 Task: Add a condition where "Channel Is Email" in pending tickets.
Action: Mouse moved to (224, 401)
Screenshot: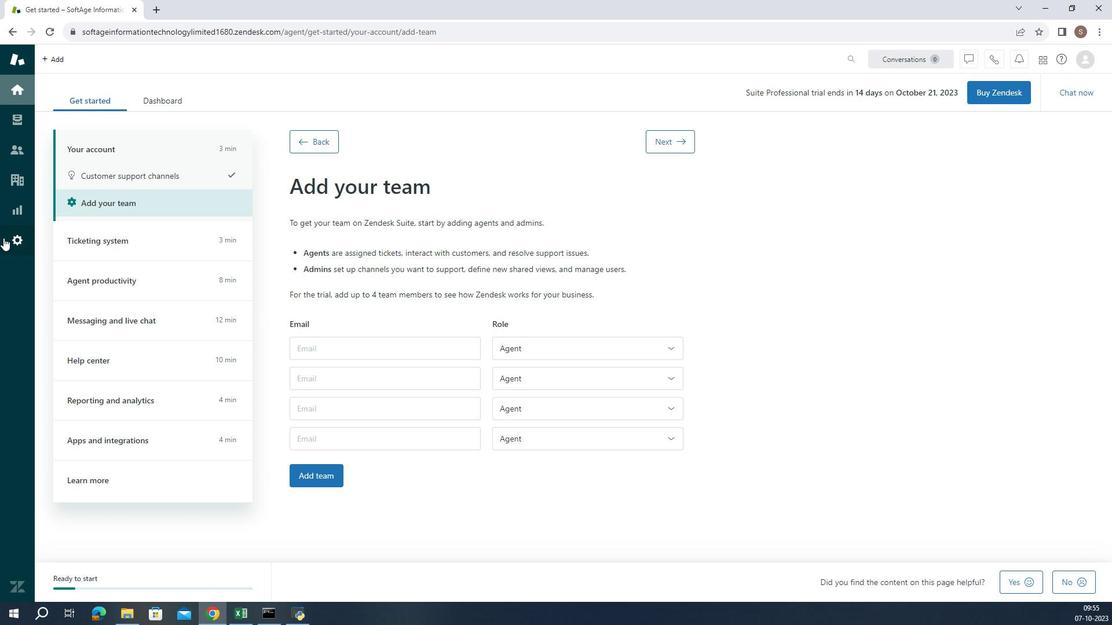 
Action: Mouse pressed left at (224, 401)
Screenshot: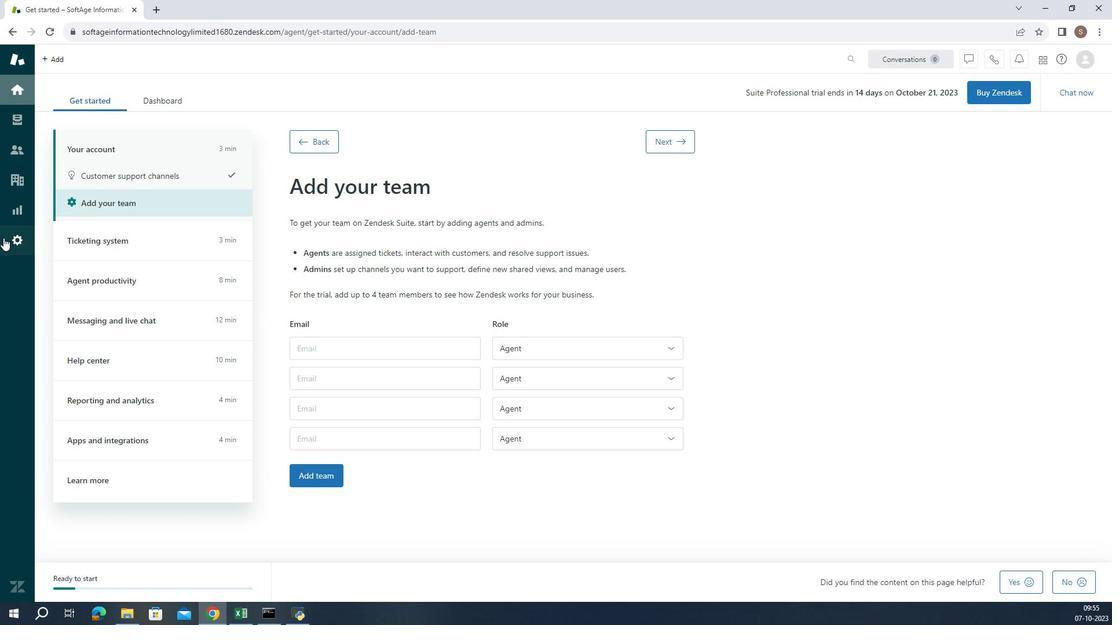 
Action: Mouse moved to (390, 449)
Screenshot: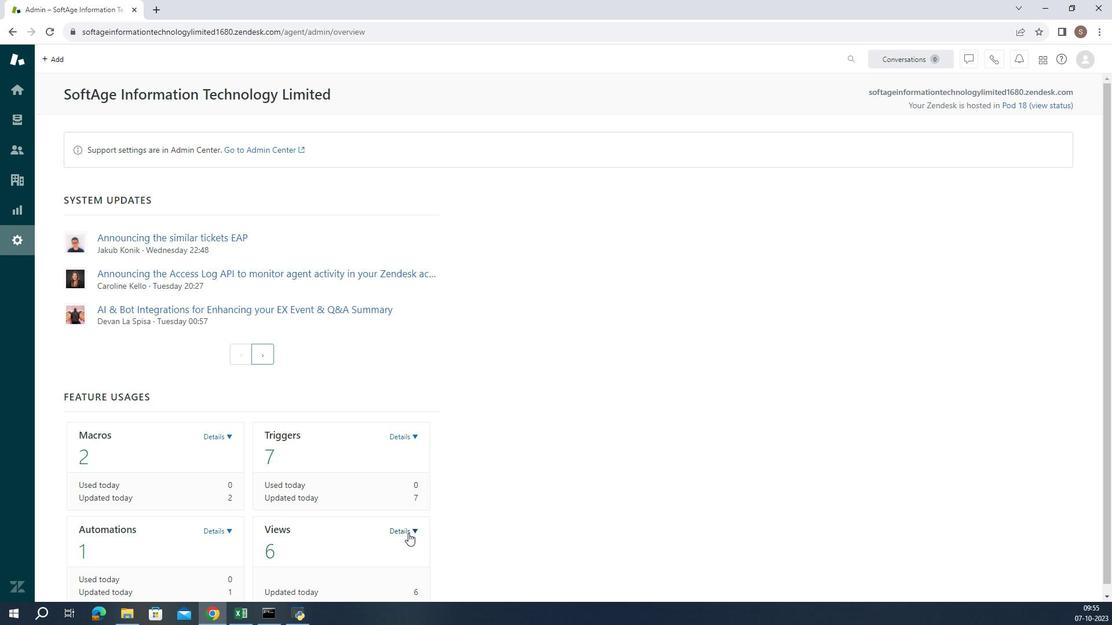 
Action: Mouse pressed left at (390, 449)
Screenshot: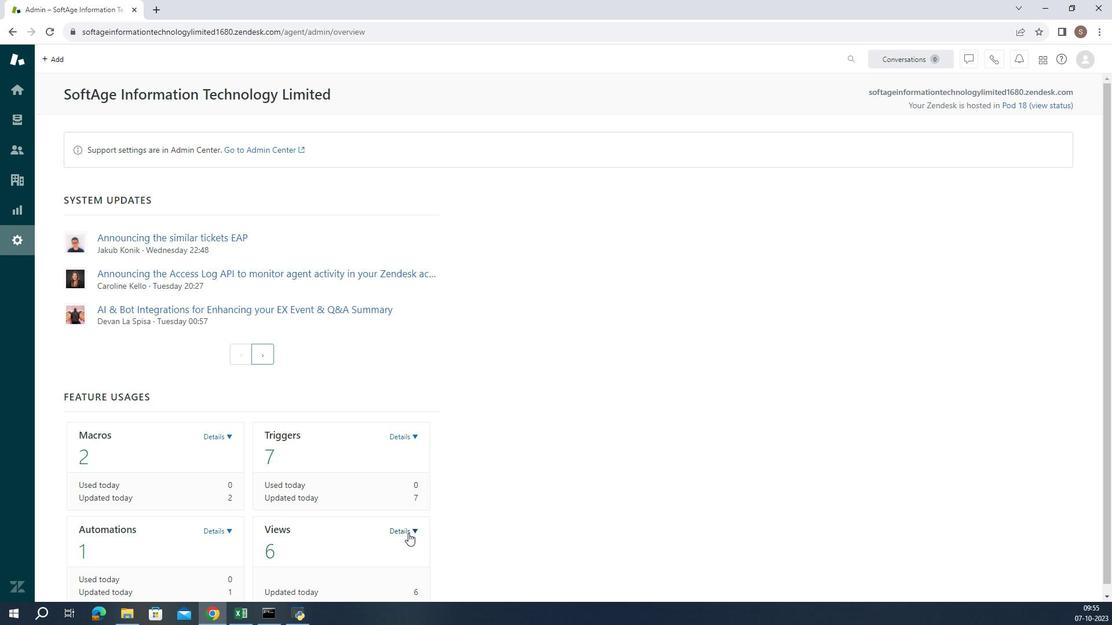 
Action: Mouse moved to (356, 459)
Screenshot: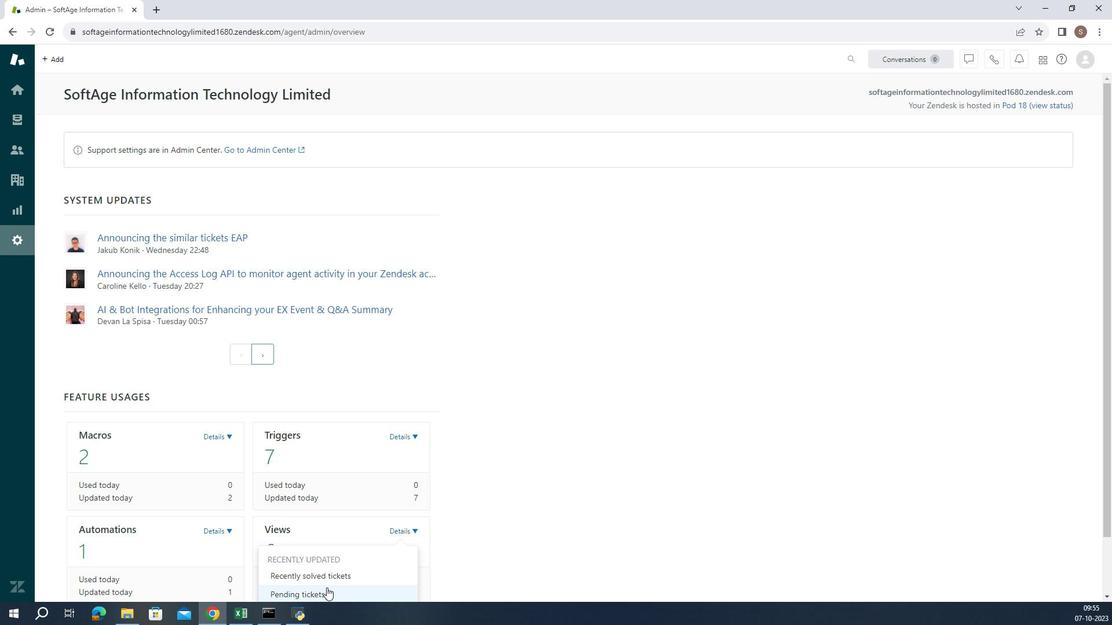 
Action: Mouse pressed left at (356, 459)
Screenshot: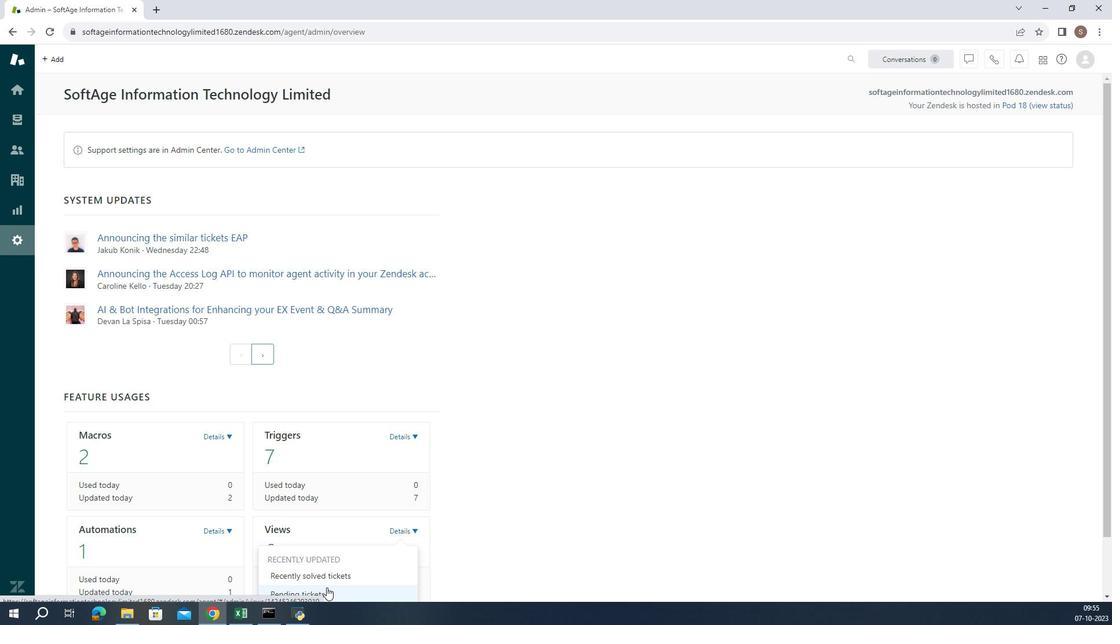 
Action: Mouse moved to (289, 425)
Screenshot: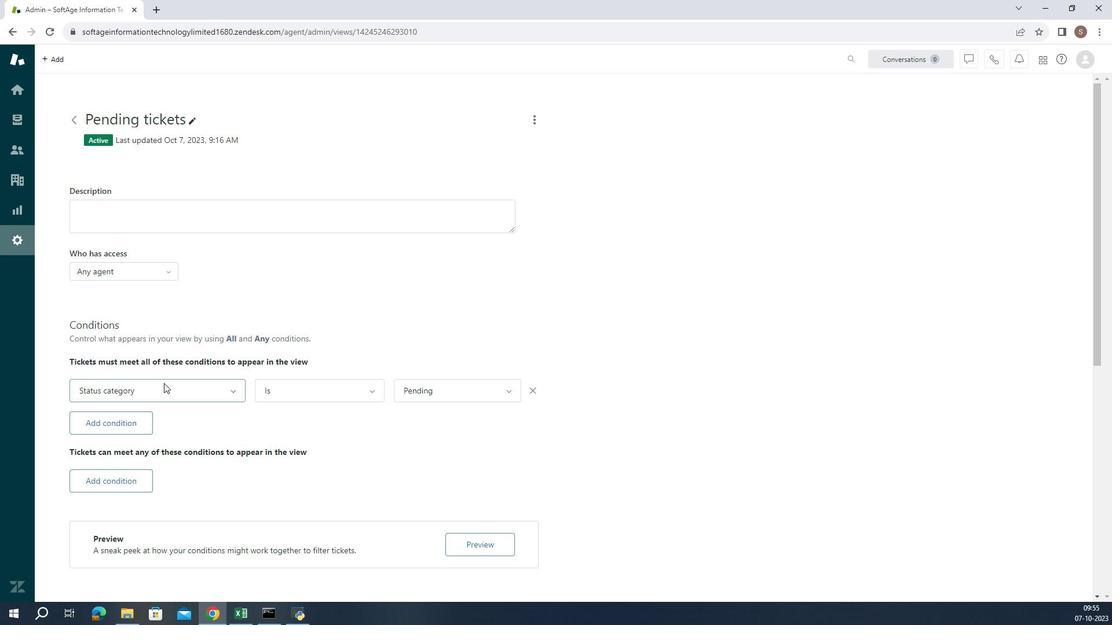 
Action: Mouse pressed left at (289, 425)
Screenshot: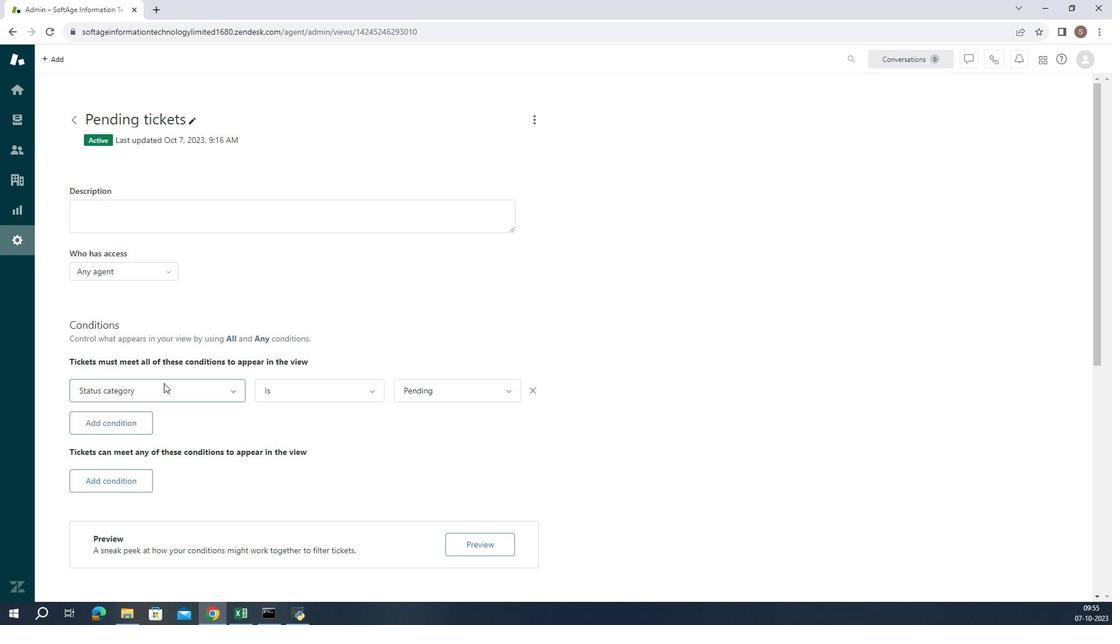 
Action: Mouse moved to (296, 413)
Screenshot: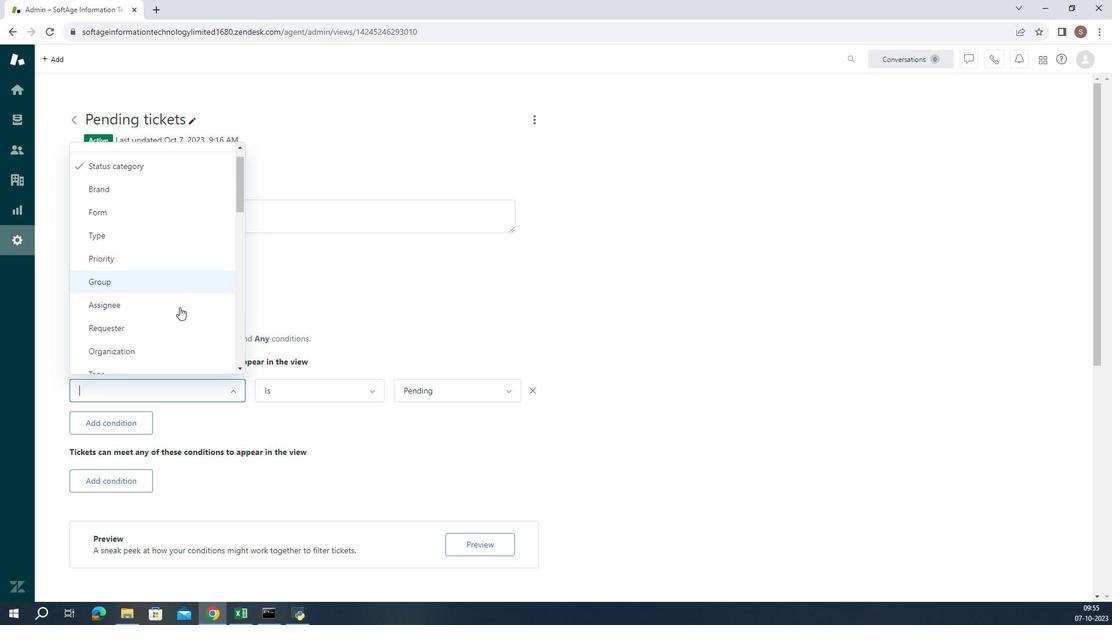 
Action: Mouse scrolled (296, 412) with delta (0, 0)
Screenshot: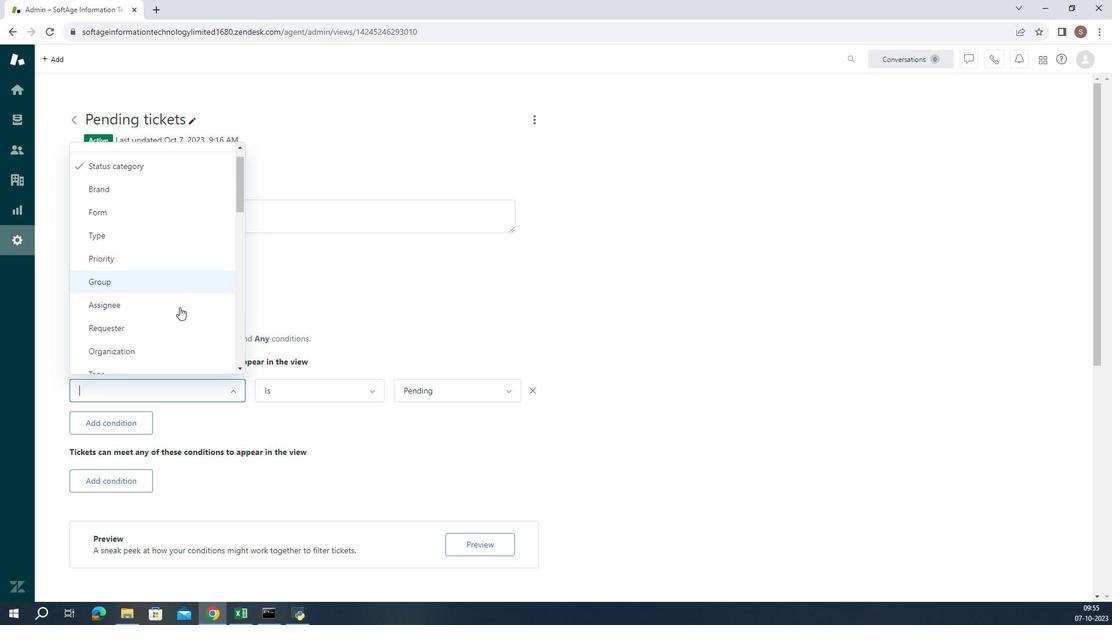 
Action: Mouse scrolled (296, 412) with delta (0, 0)
Screenshot: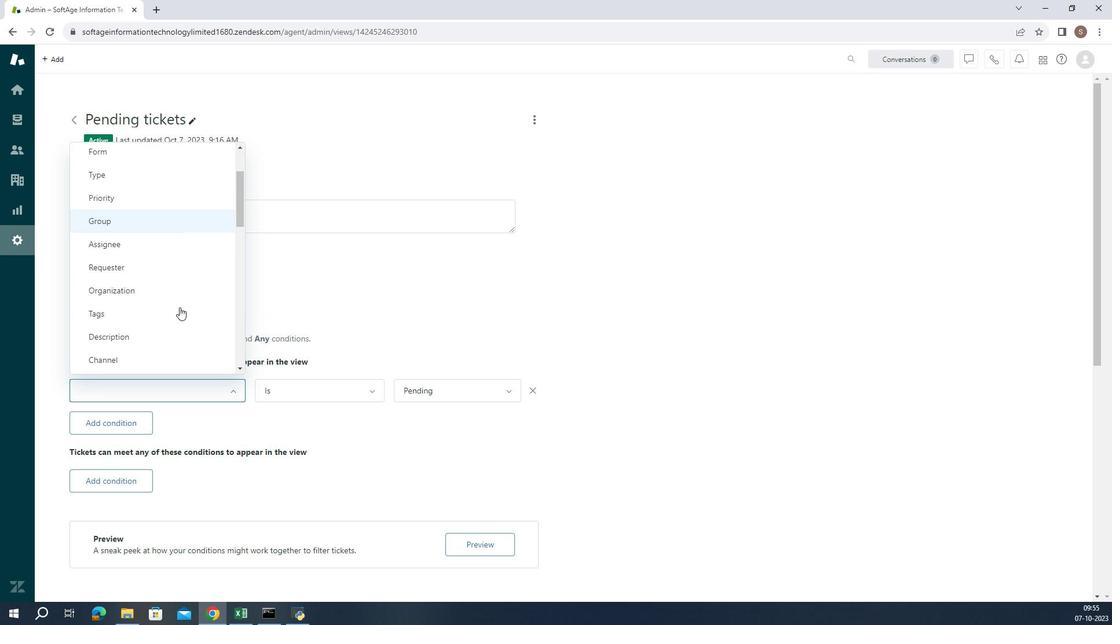 
Action: Mouse moved to (291, 416)
Screenshot: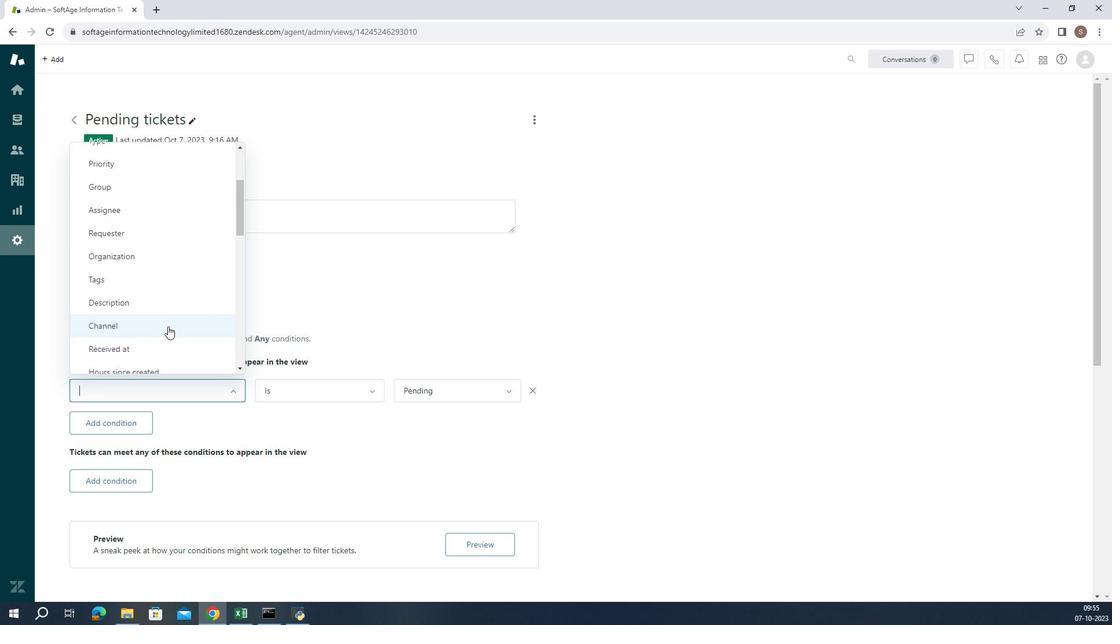
Action: Mouse pressed left at (291, 416)
Screenshot: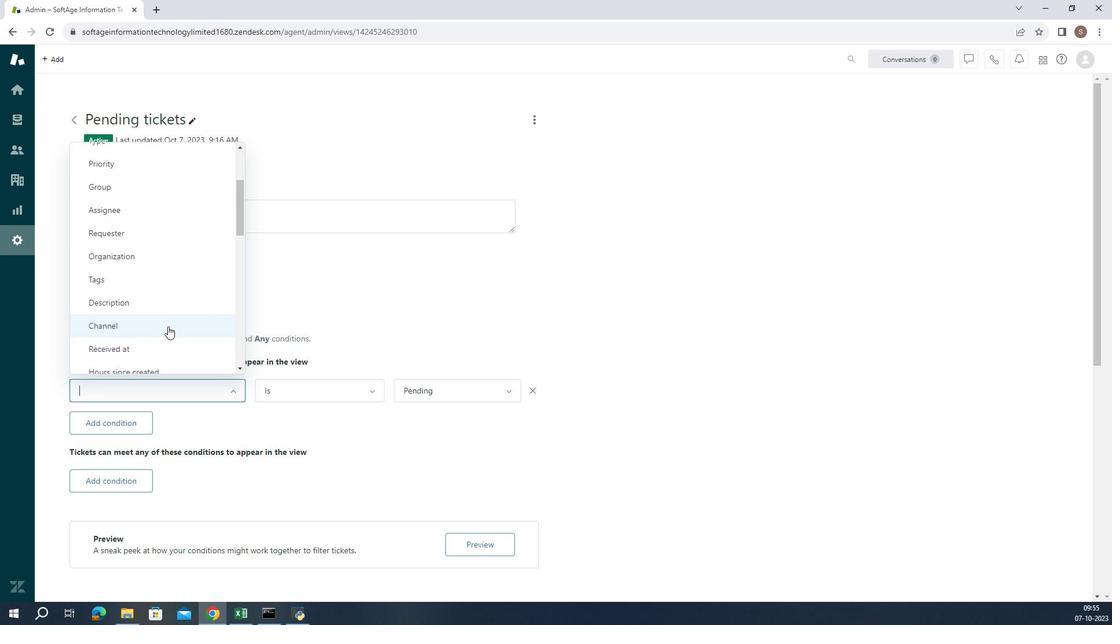 
Action: Mouse moved to (350, 427)
Screenshot: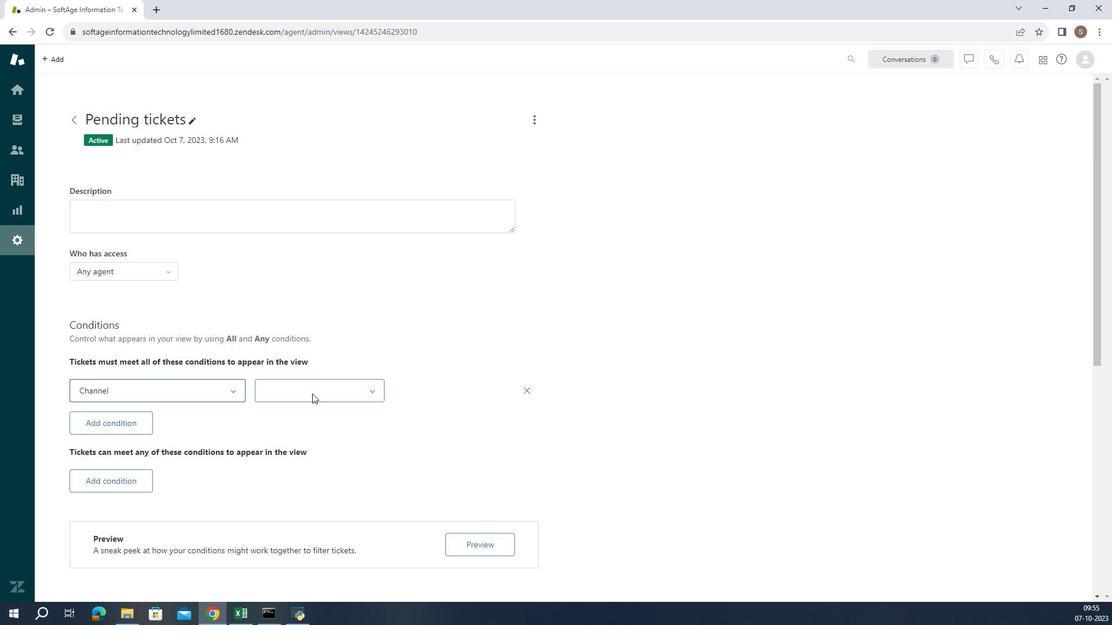 
Action: Mouse pressed left at (350, 427)
Screenshot: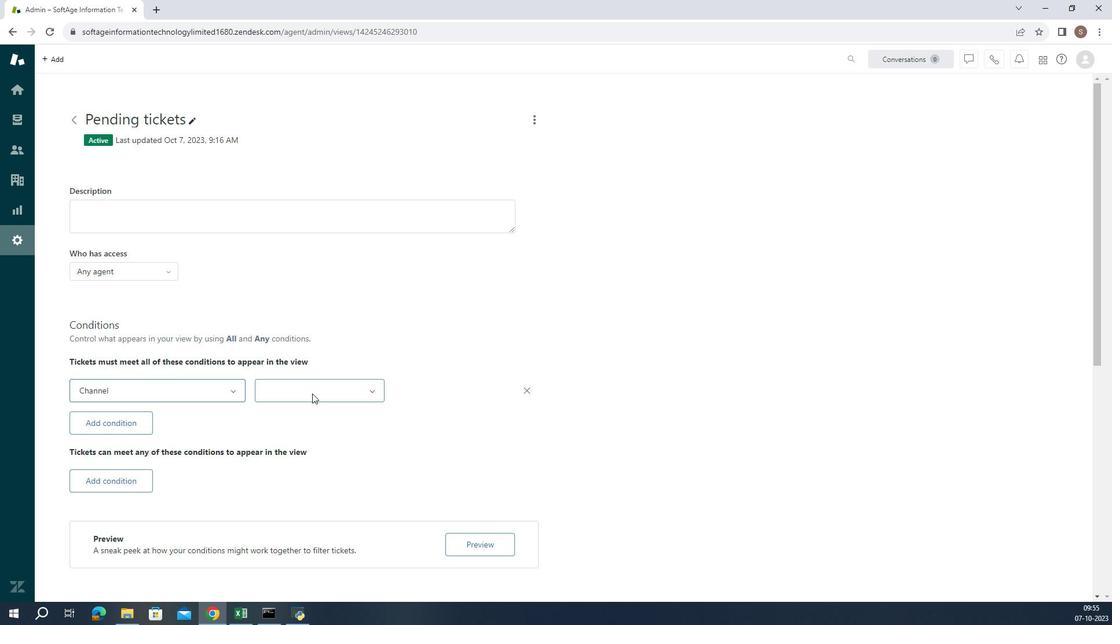 
Action: Mouse moved to (349, 431)
Screenshot: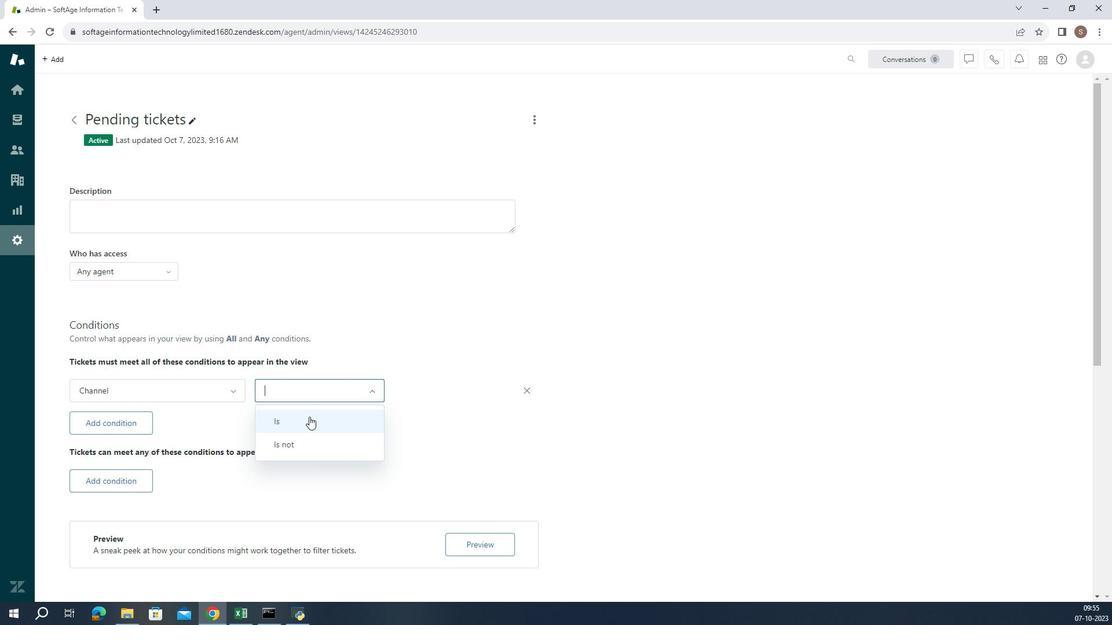
Action: Mouse pressed left at (349, 431)
Screenshot: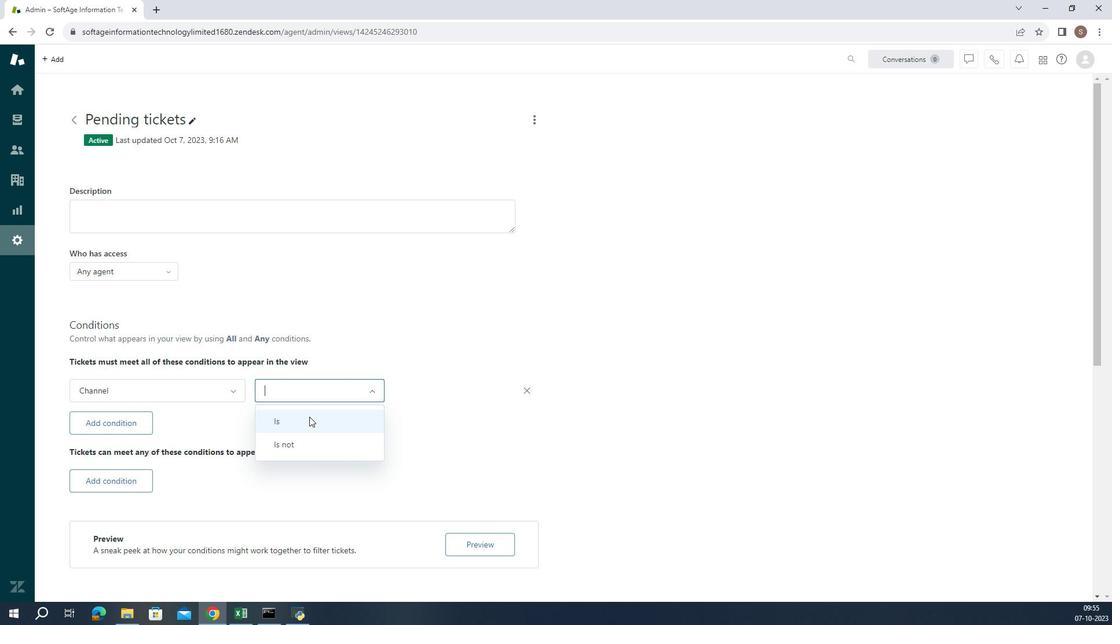 
Action: Mouse moved to (391, 426)
Screenshot: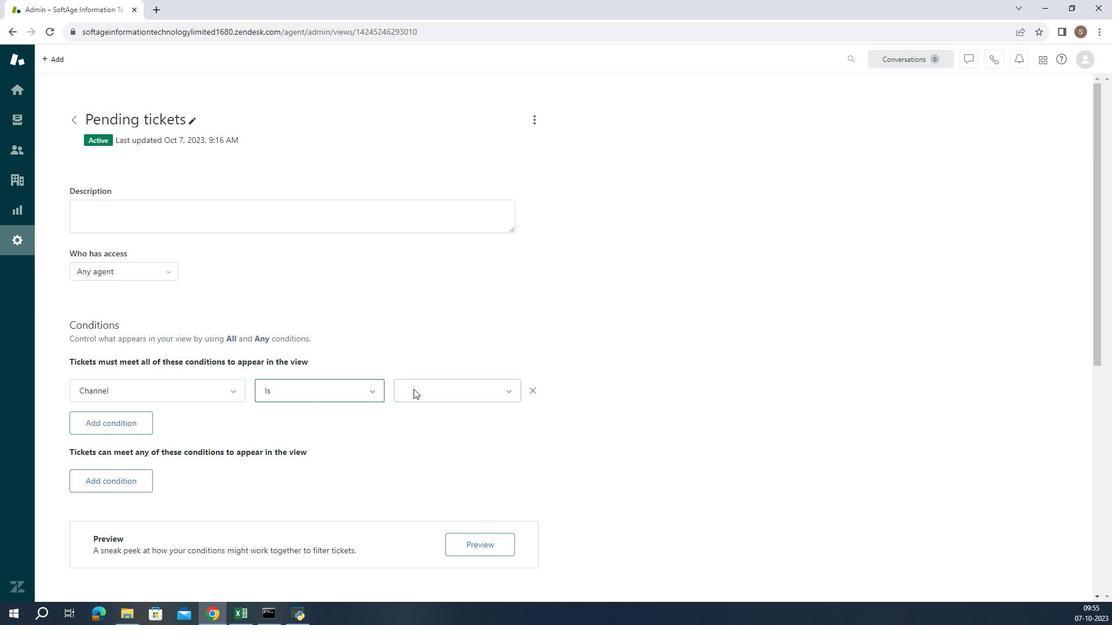 
Action: Mouse pressed left at (391, 426)
Screenshot: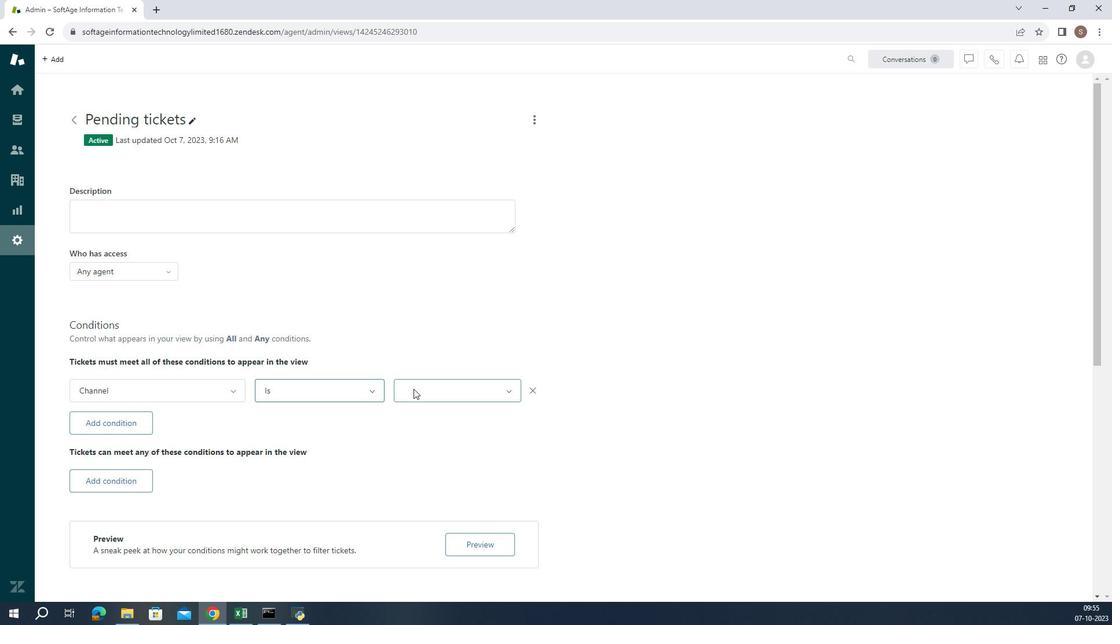 
Action: Mouse moved to (398, 416)
Screenshot: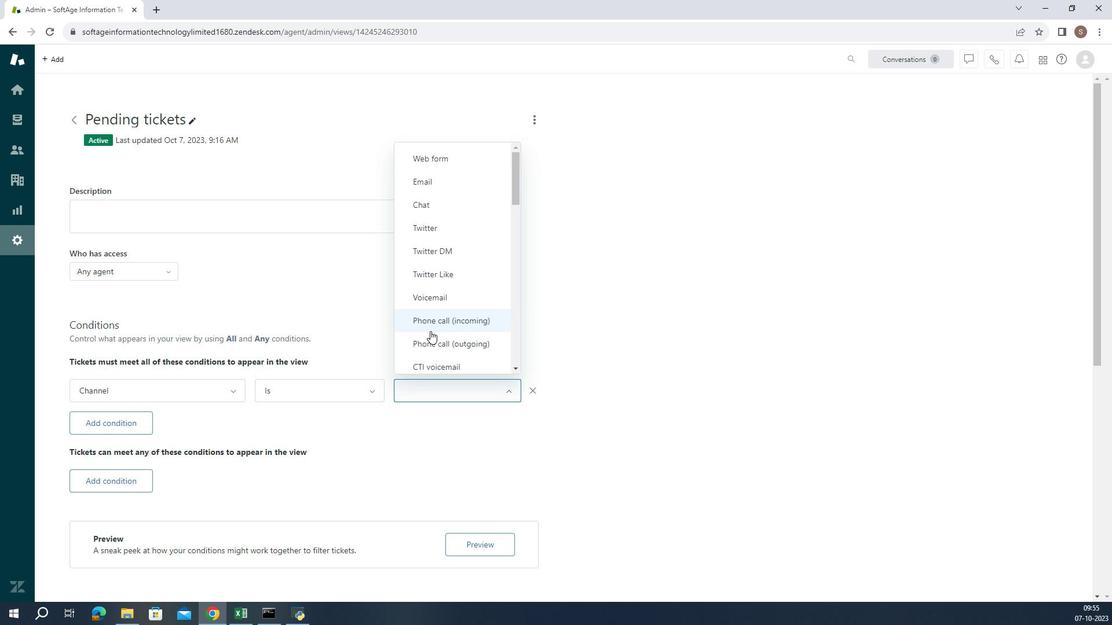 
Action: Mouse scrolled (398, 416) with delta (0, 0)
Screenshot: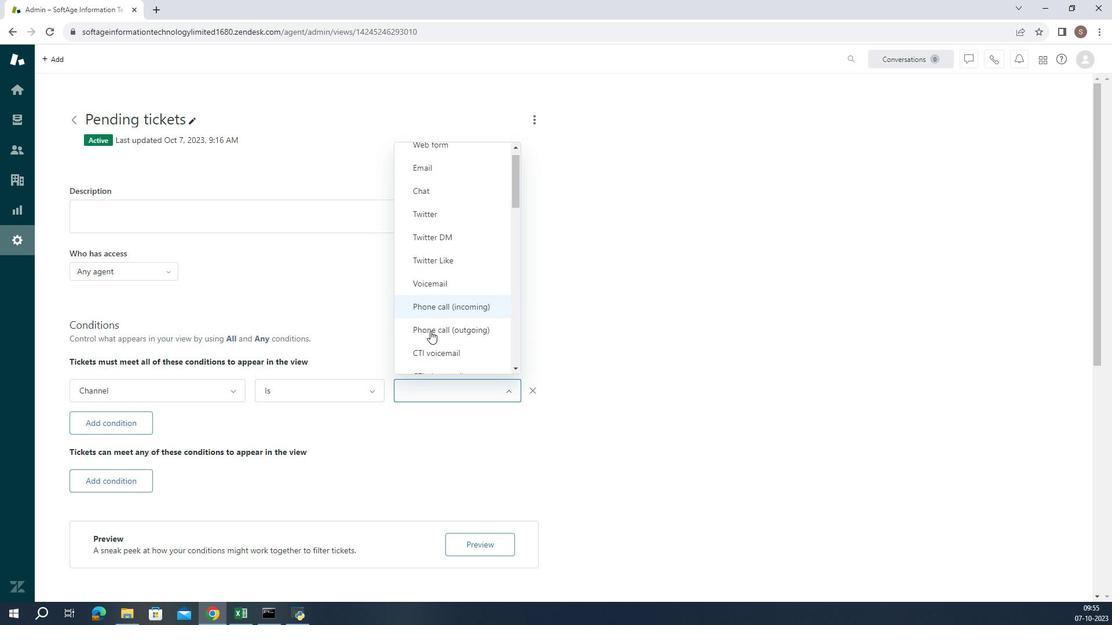 
Action: Mouse scrolled (398, 416) with delta (0, 0)
Screenshot: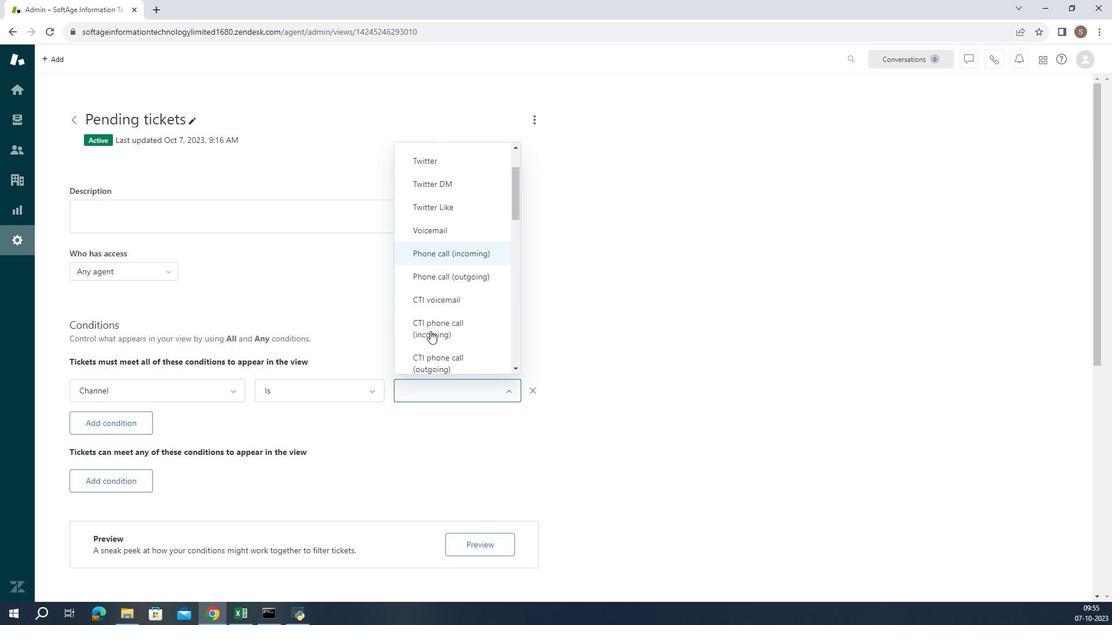 
Action: Mouse moved to (398, 403)
Screenshot: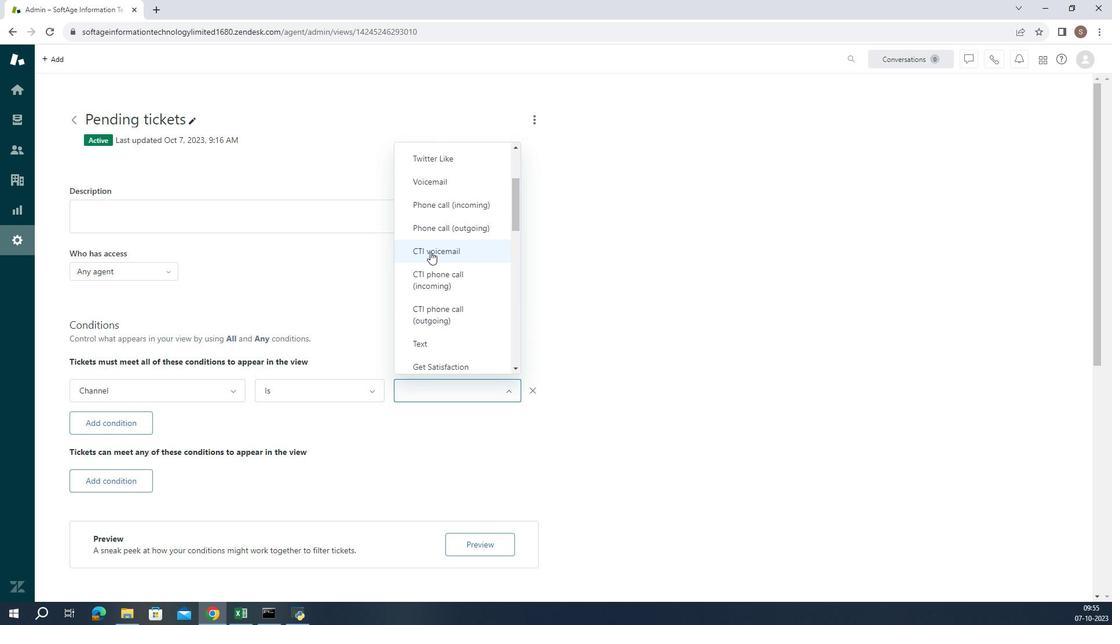 
Action: Mouse scrolled (398, 403) with delta (0, 0)
Screenshot: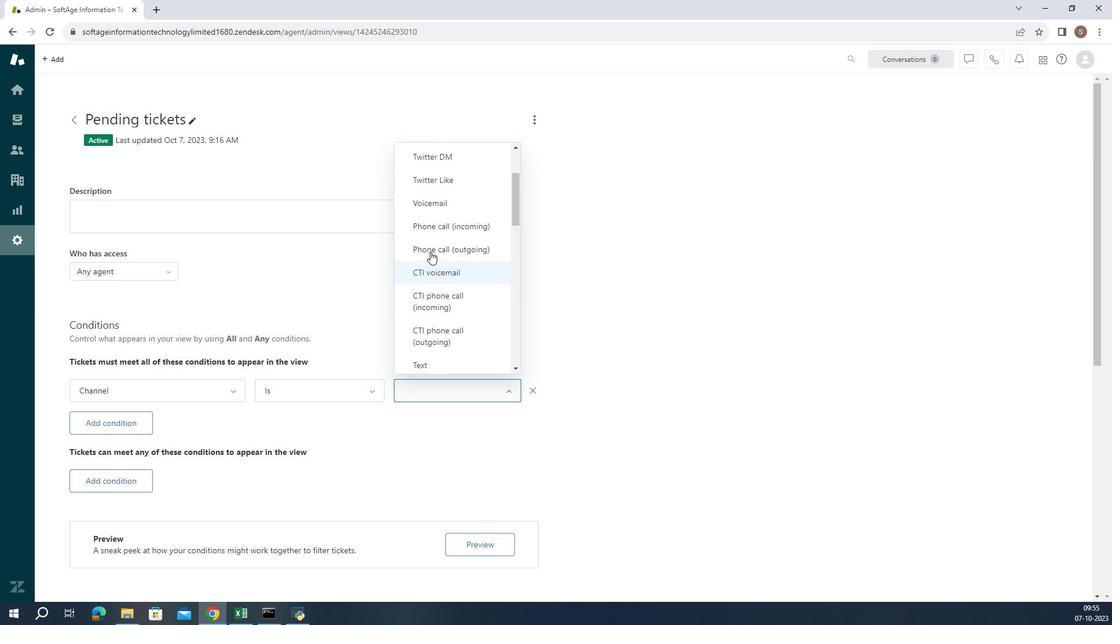 
Action: Mouse scrolled (398, 403) with delta (0, 0)
Screenshot: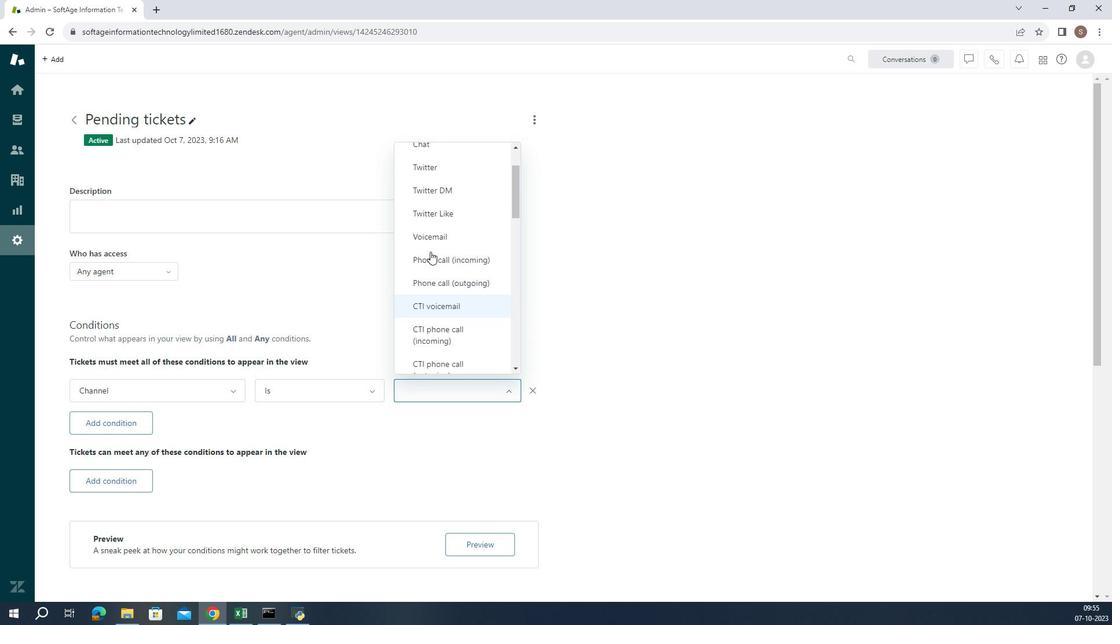 
Action: Mouse moved to (404, 392)
Screenshot: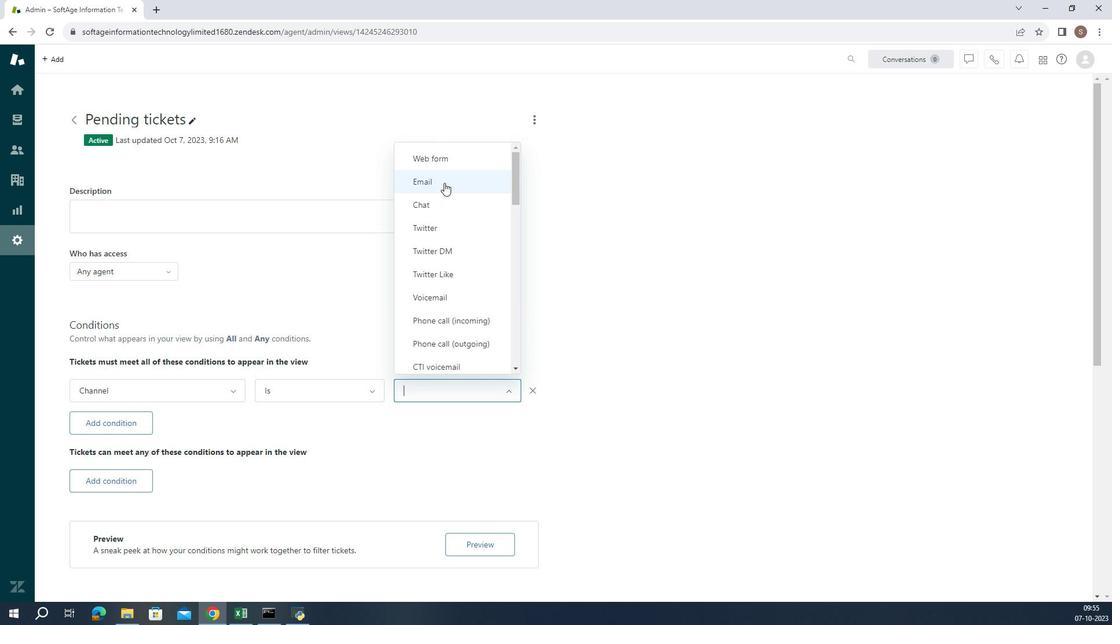 
Action: Mouse pressed left at (404, 392)
Screenshot: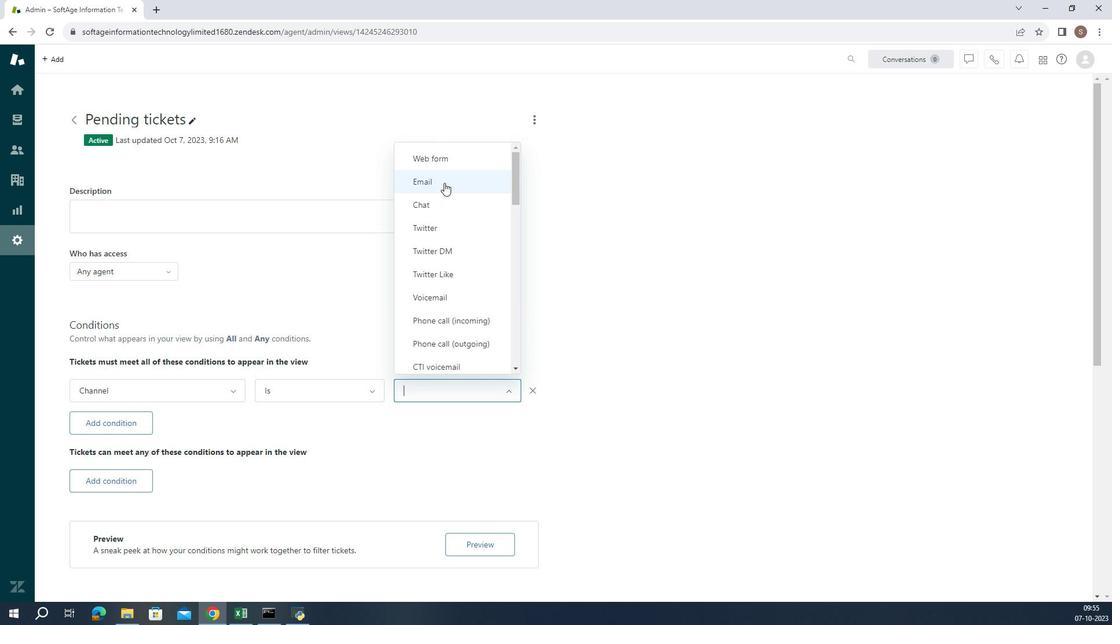 
Action: Mouse moved to (396, 434)
Screenshot: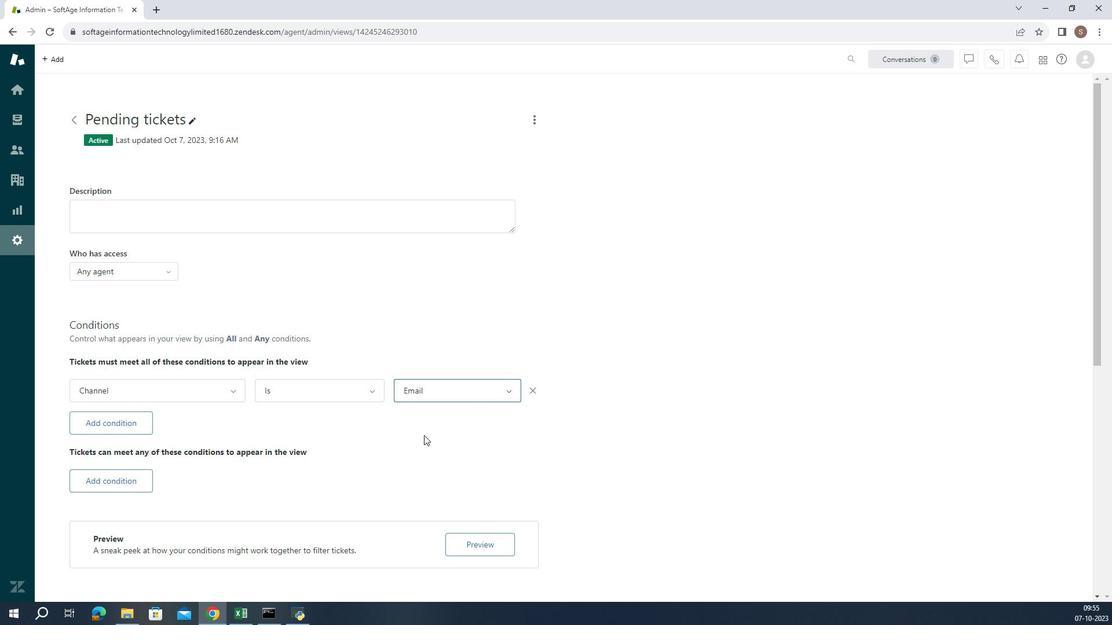
Action: Mouse pressed left at (396, 434)
Screenshot: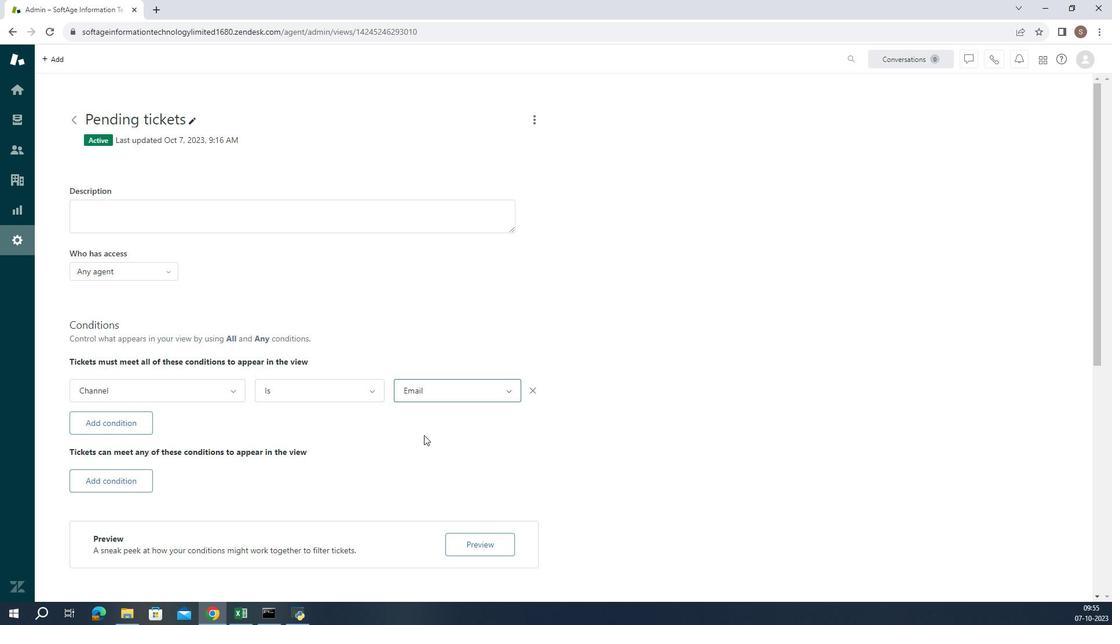 
Action: Mouse moved to (381, 432)
Screenshot: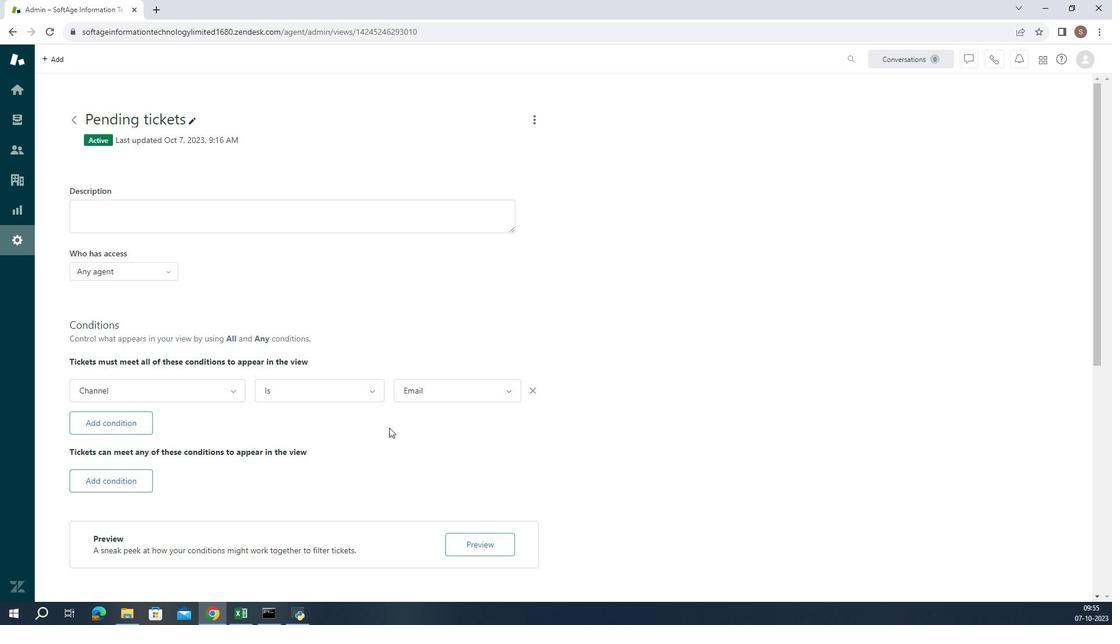 
